 Task: Filter people whose school is Indra Gandhi National Open University.
Action: Mouse moved to (354, 55)
Screenshot: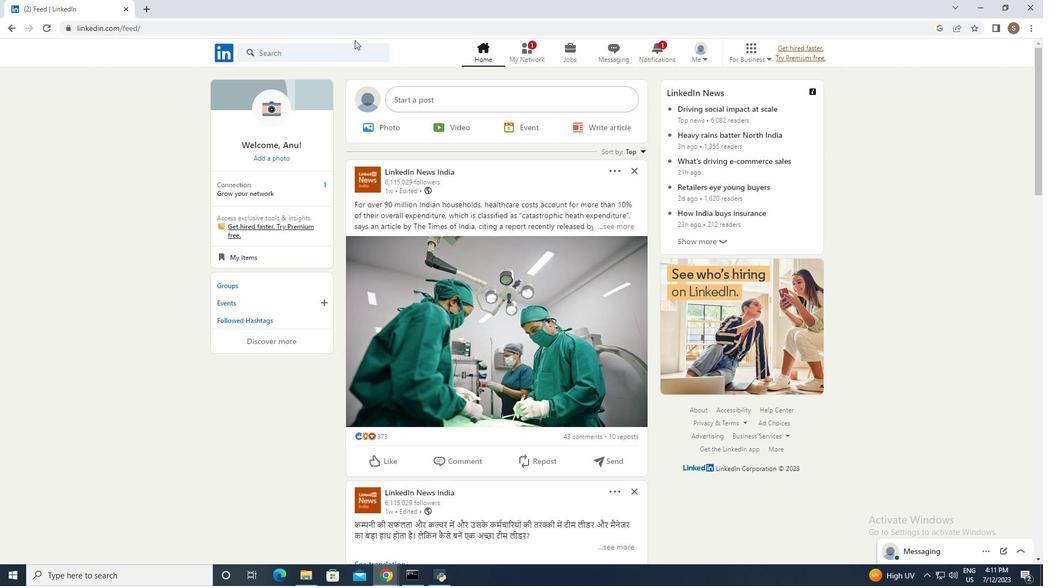 
Action: Mouse pressed left at (354, 55)
Screenshot: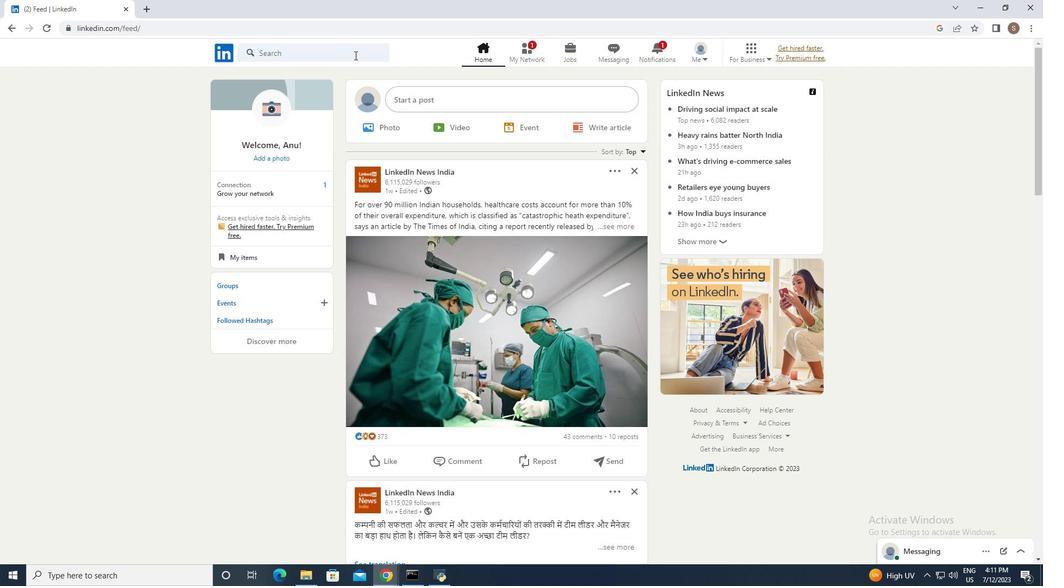 
Action: Mouse moved to (308, 140)
Screenshot: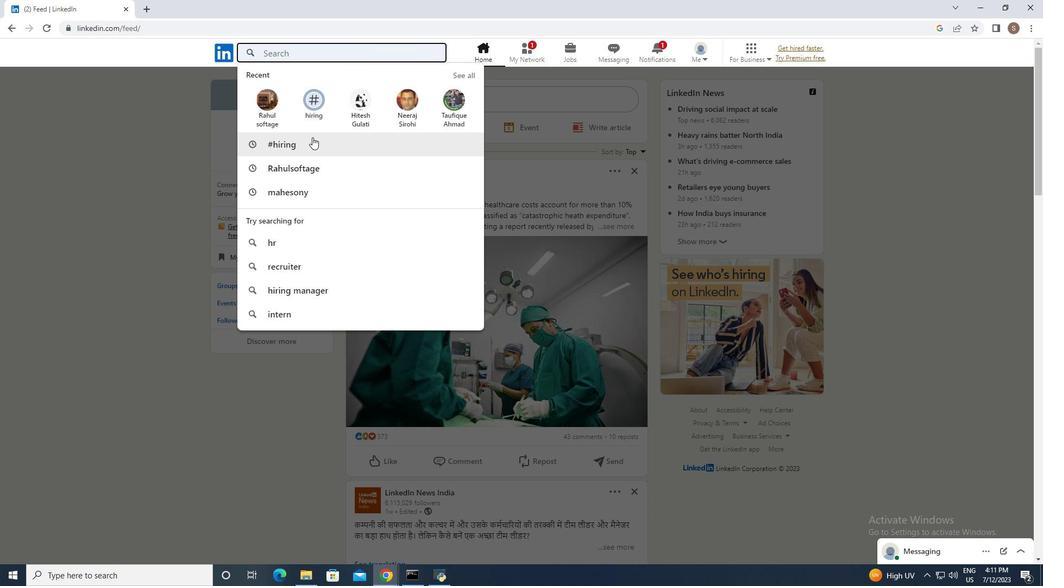 
Action: Mouse pressed left at (308, 140)
Screenshot: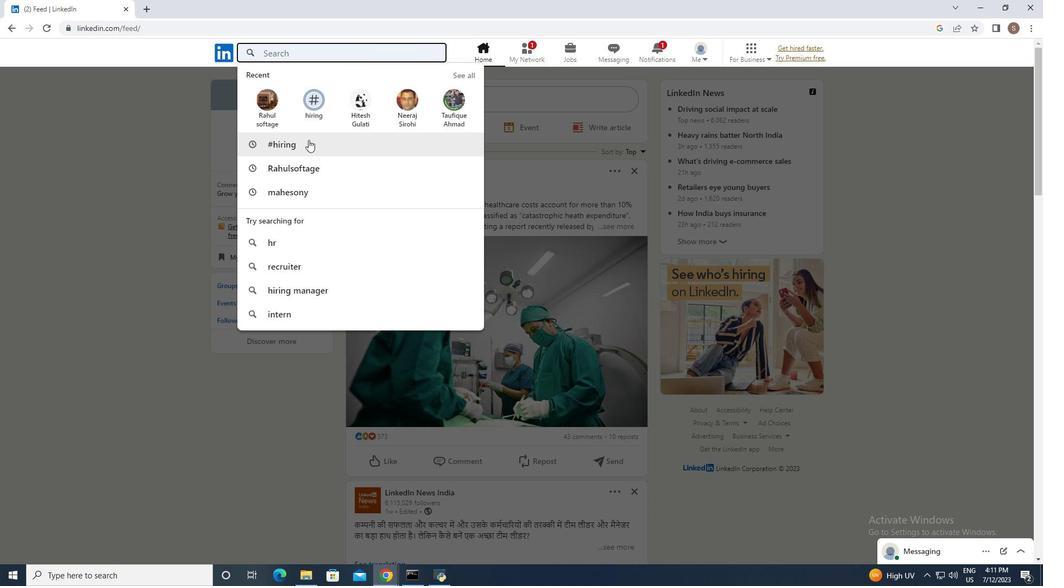 
Action: Mouse moved to (304, 80)
Screenshot: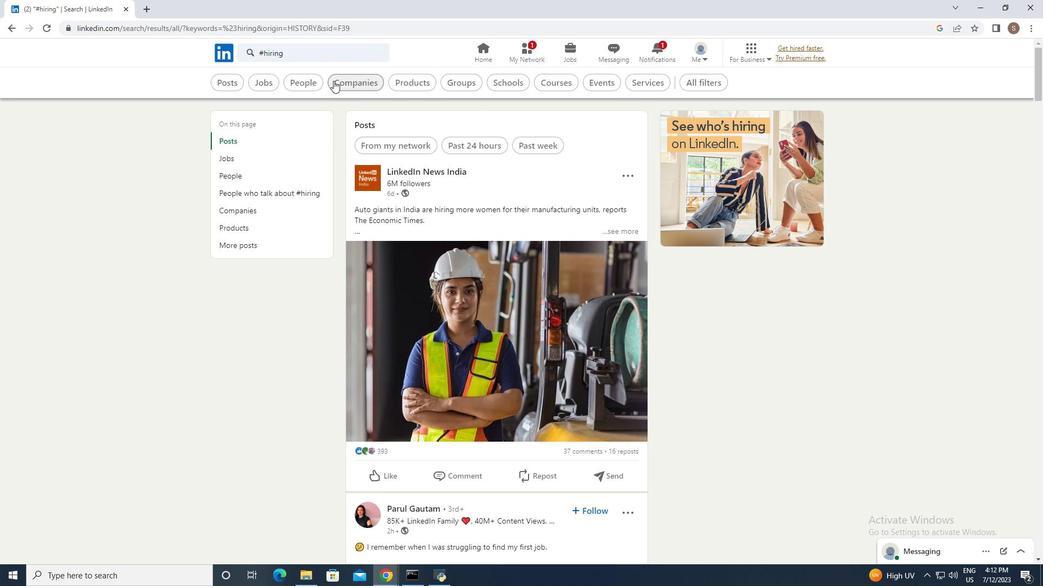 
Action: Mouse pressed left at (304, 80)
Screenshot: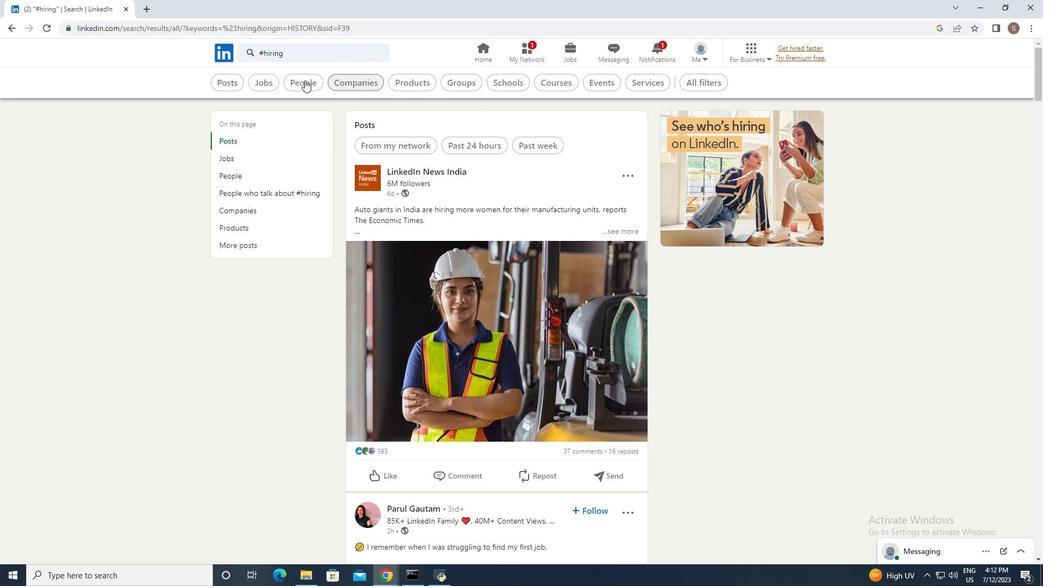 
Action: Mouse moved to (521, 85)
Screenshot: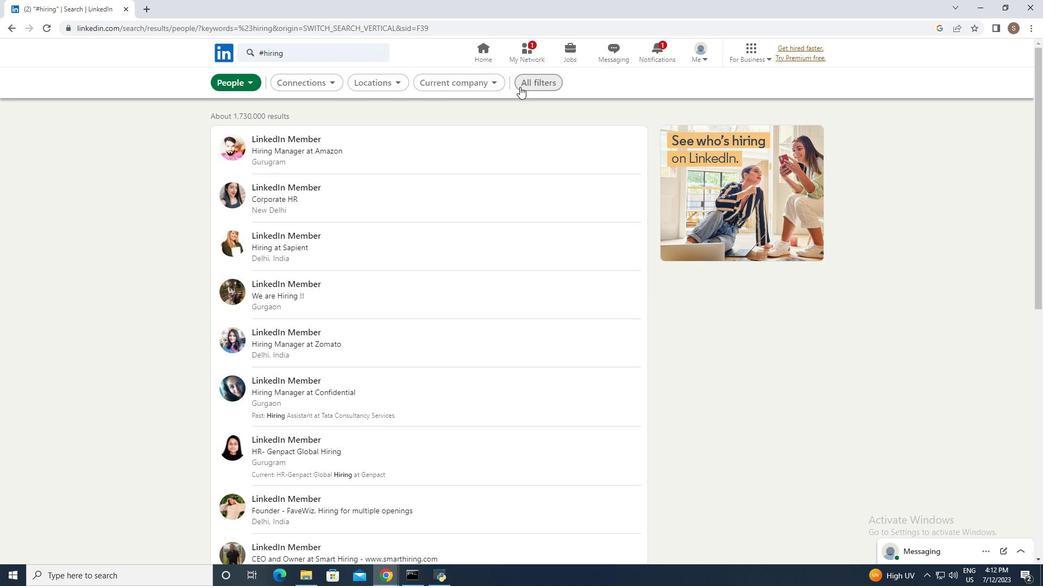 
Action: Mouse pressed left at (521, 85)
Screenshot: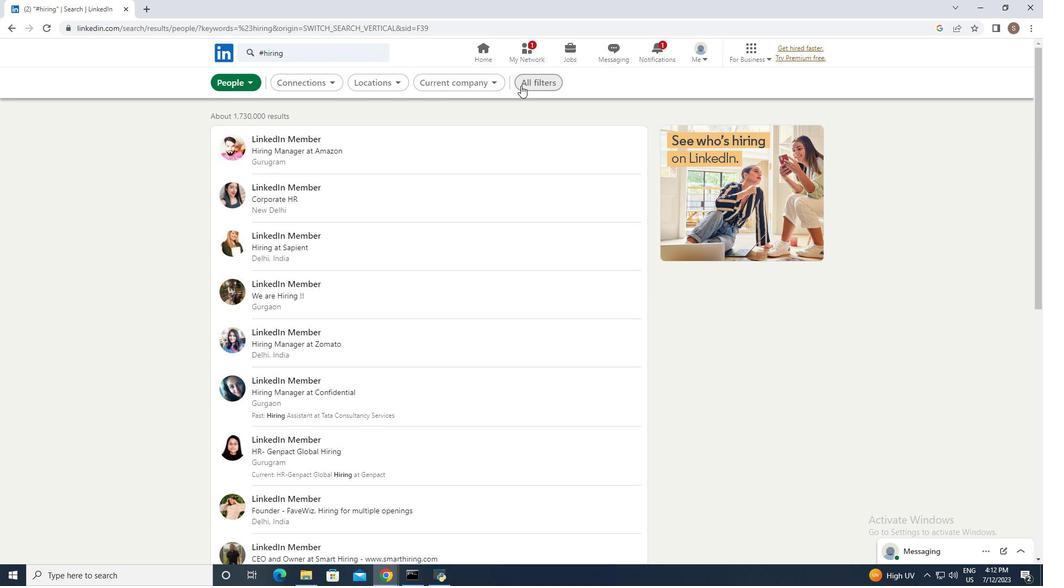 
Action: Mouse moved to (826, 369)
Screenshot: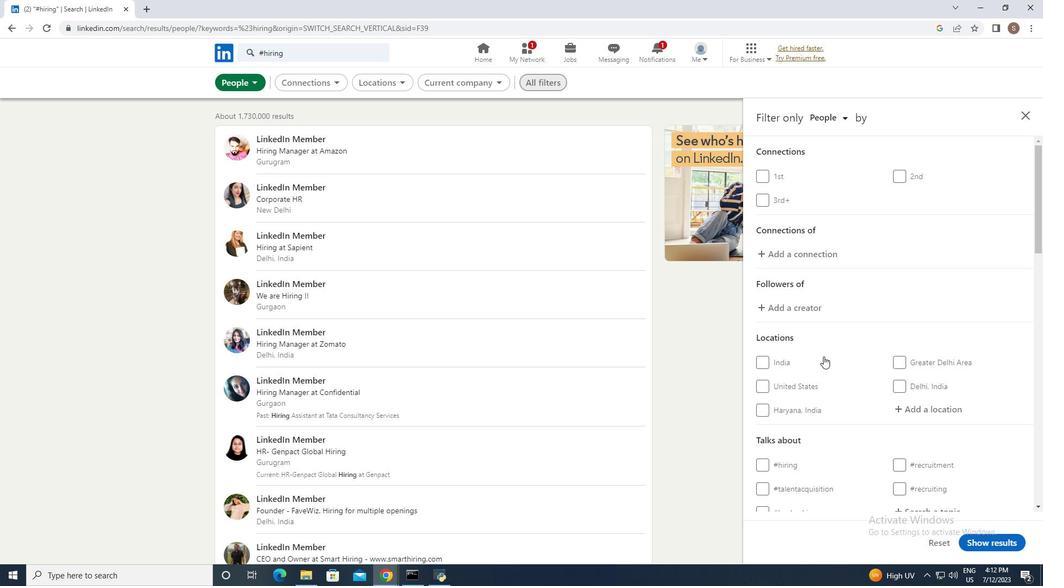 
Action: Mouse scrolled (826, 368) with delta (0, 0)
Screenshot: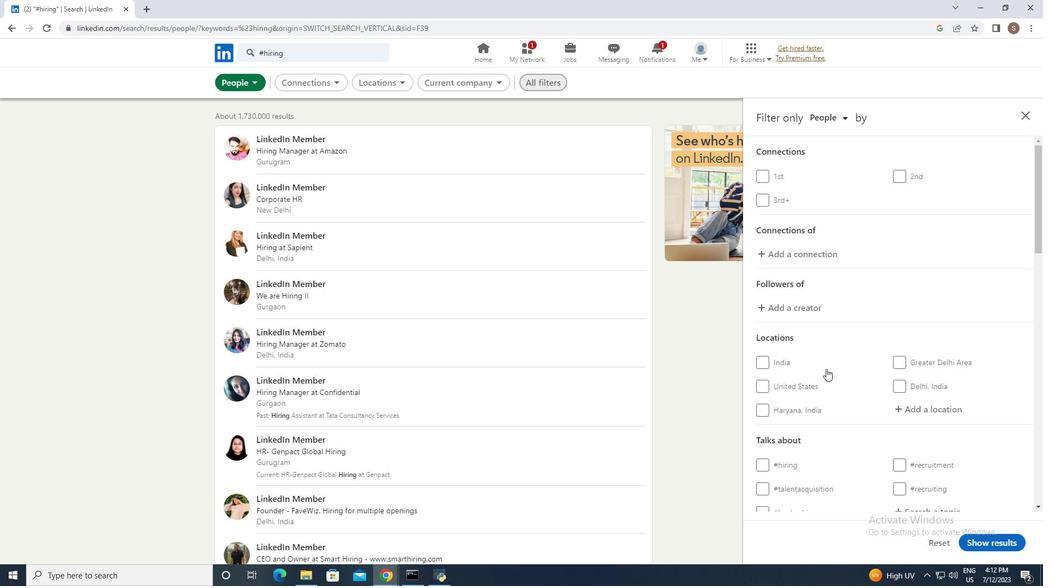 
Action: Mouse scrolled (826, 368) with delta (0, 0)
Screenshot: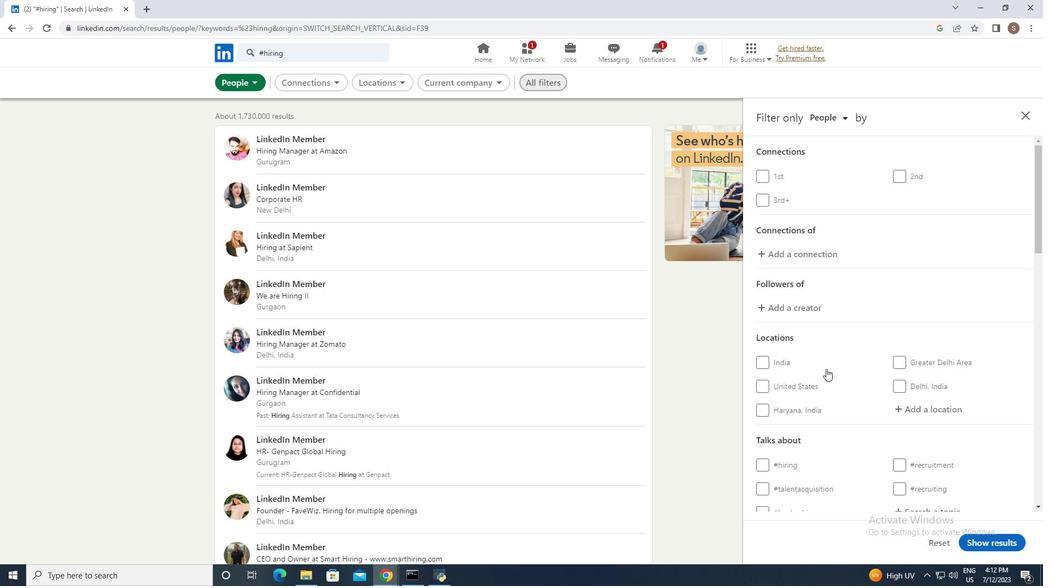 
Action: Mouse scrolled (826, 368) with delta (0, 0)
Screenshot: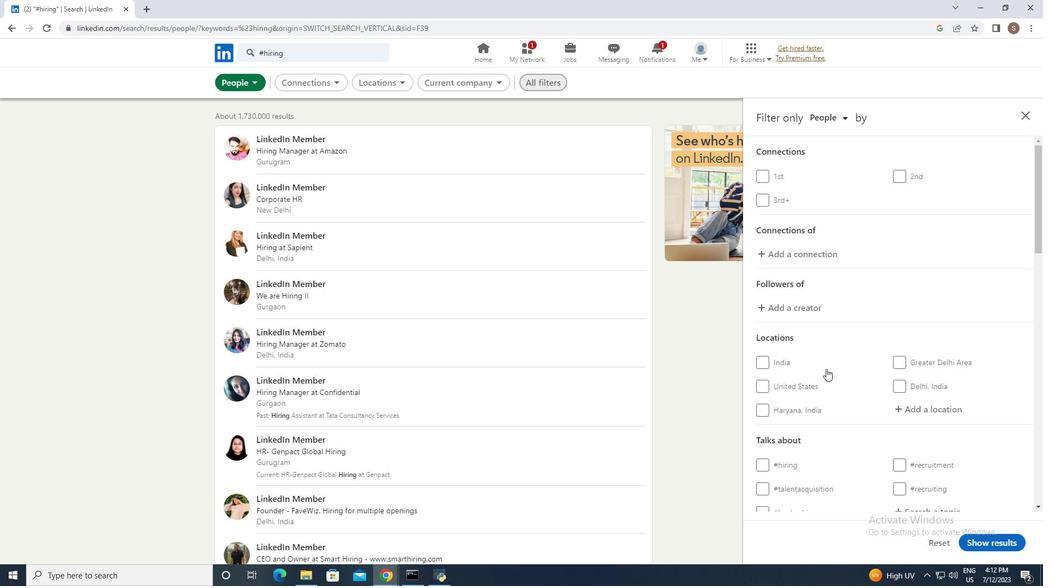 
Action: Mouse scrolled (826, 368) with delta (0, 0)
Screenshot: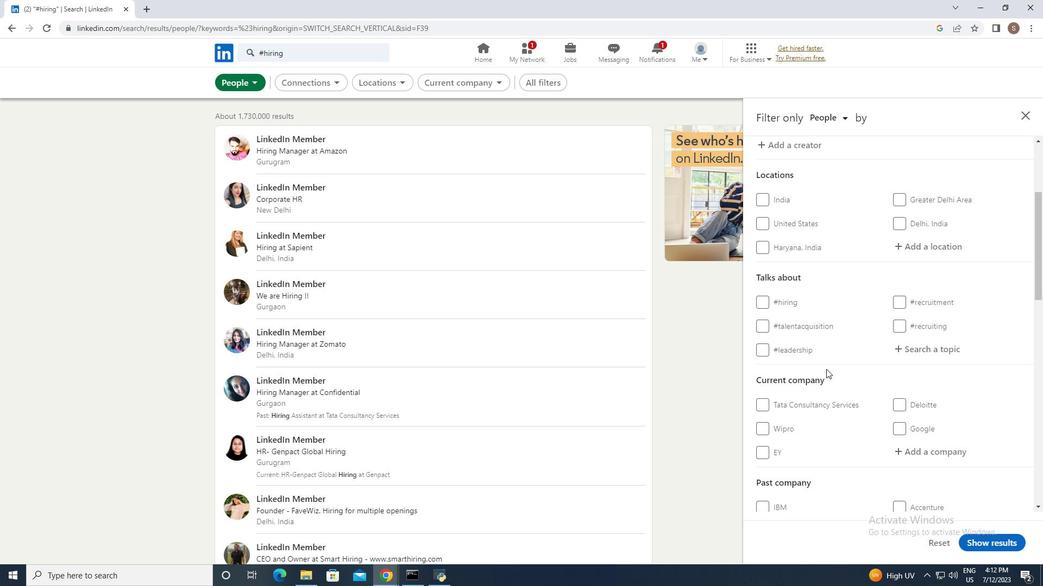 
Action: Mouse scrolled (826, 368) with delta (0, 0)
Screenshot: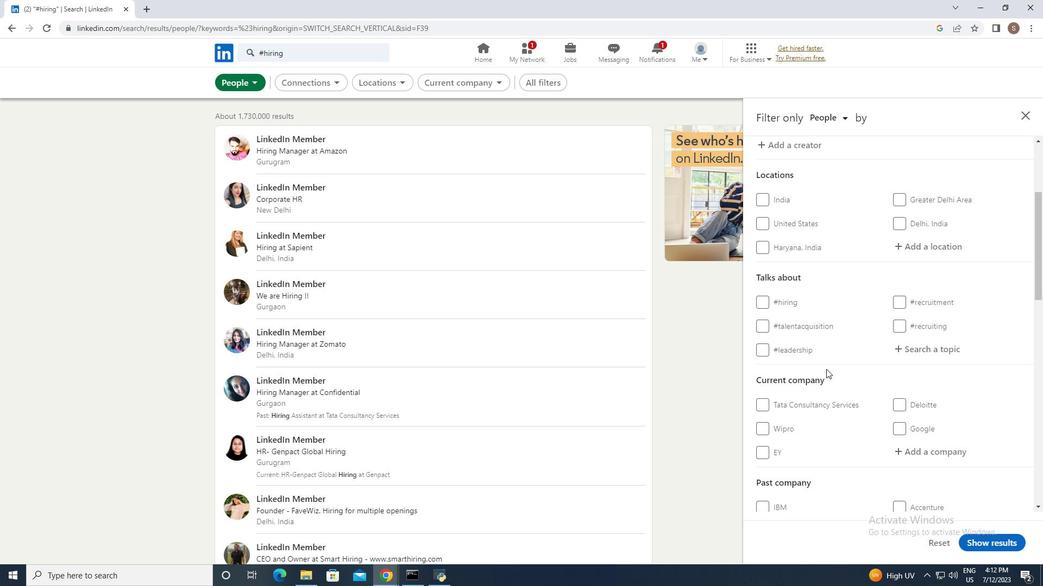 
Action: Mouse scrolled (826, 368) with delta (0, 0)
Screenshot: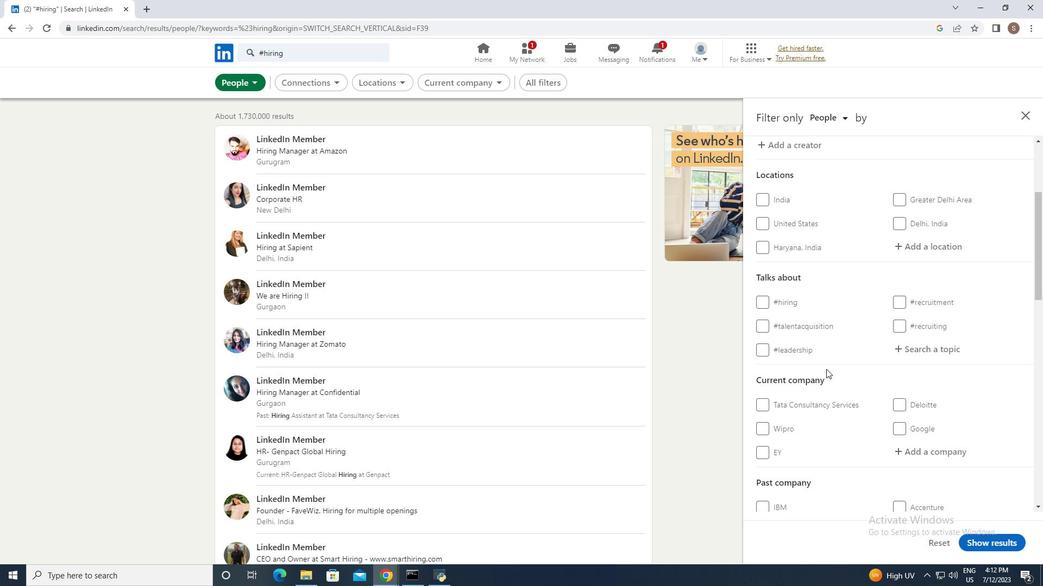 
Action: Mouse scrolled (826, 368) with delta (0, 0)
Screenshot: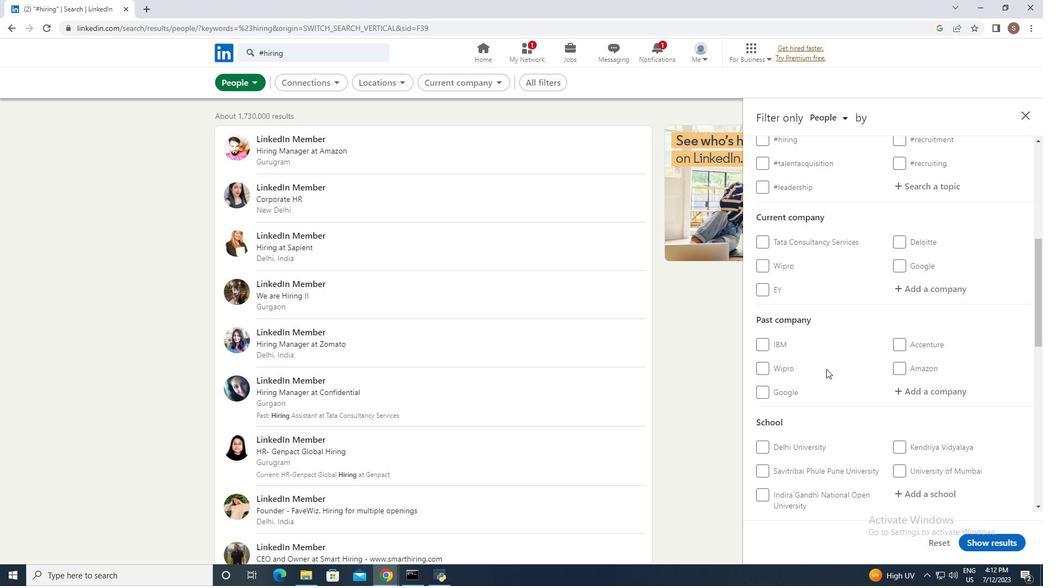 
Action: Mouse scrolled (826, 368) with delta (0, 0)
Screenshot: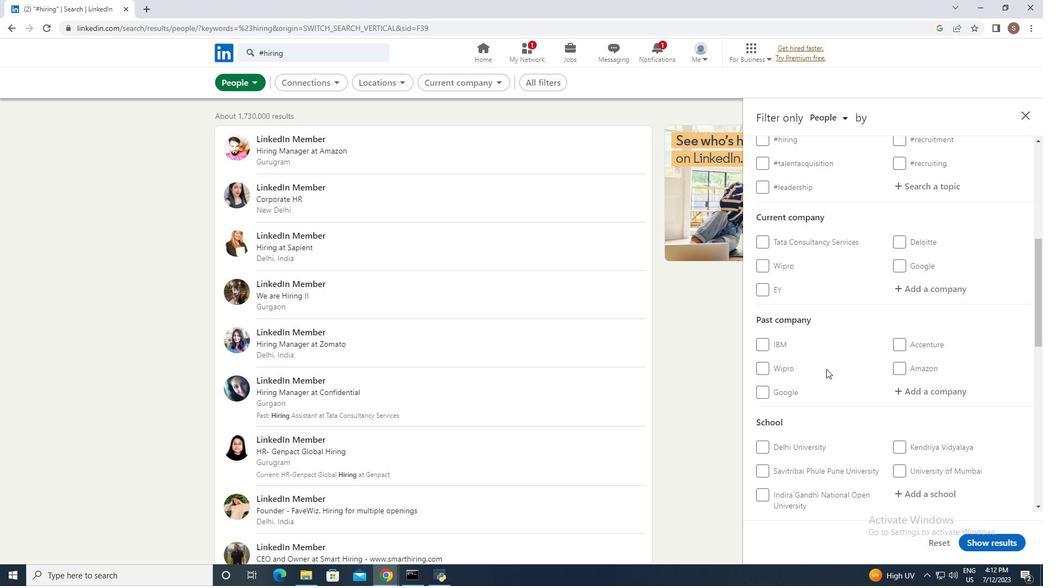 
Action: Mouse moved to (765, 382)
Screenshot: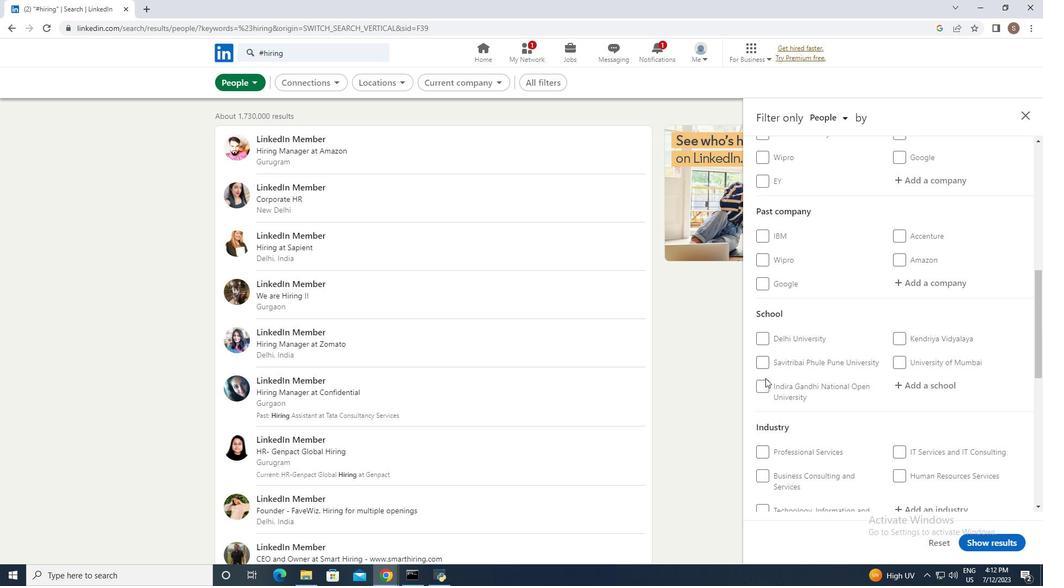
Action: Mouse pressed left at (765, 382)
Screenshot: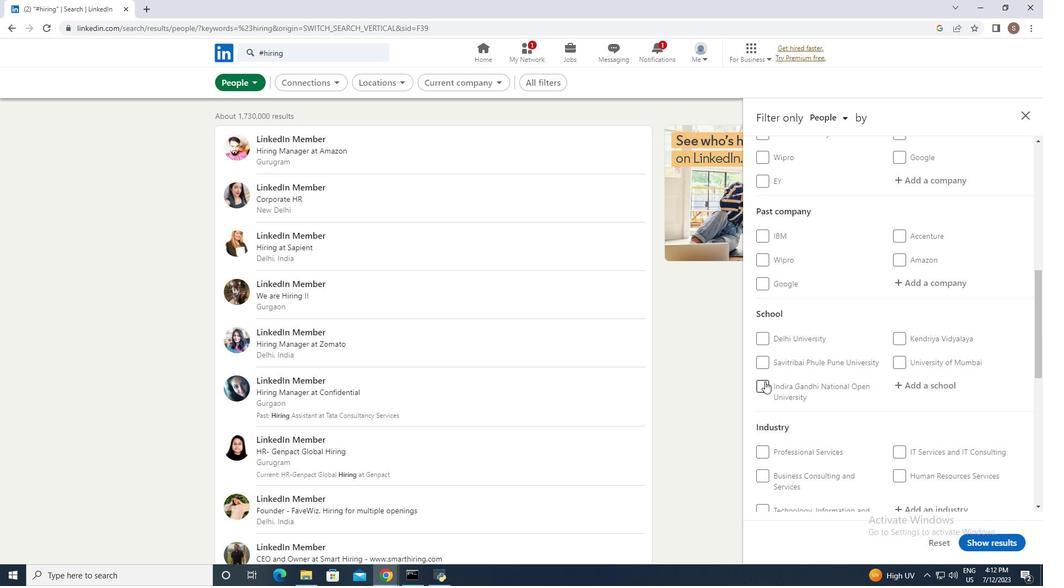 
Action: Mouse moved to (991, 542)
Screenshot: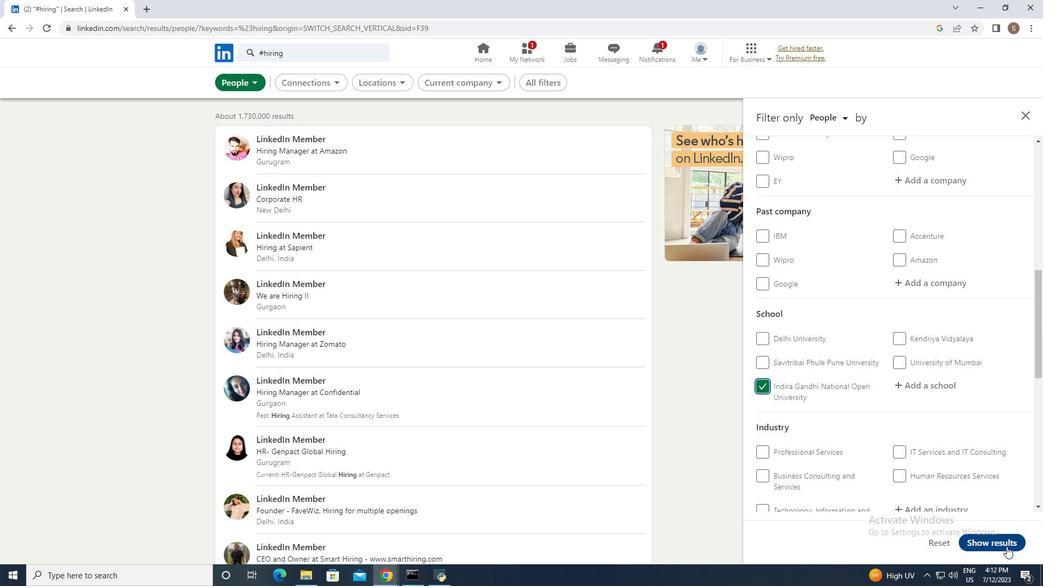 
Action: Mouse pressed left at (991, 542)
Screenshot: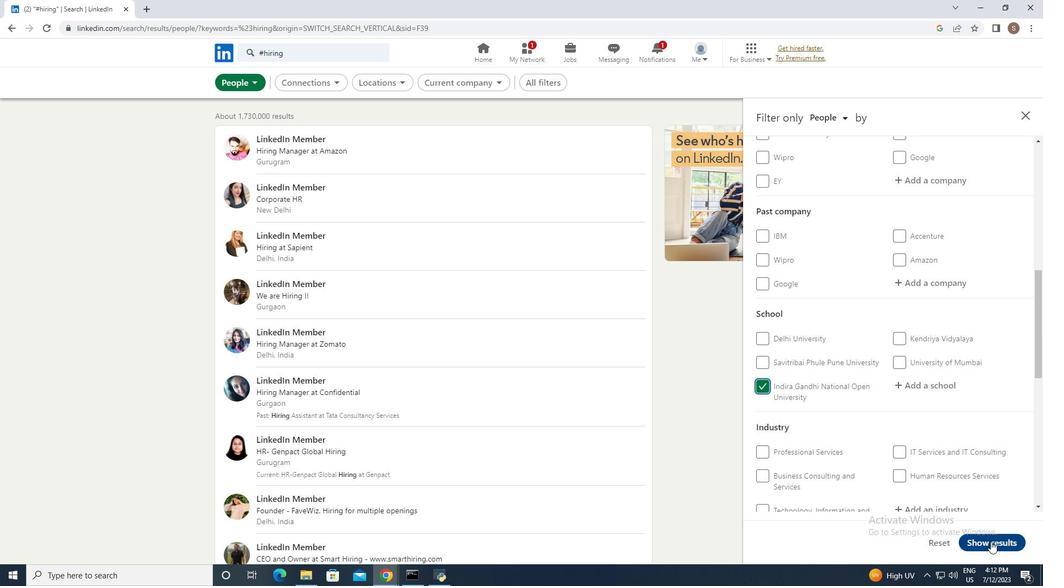 
